 Task: Create a due date automation trigger when advanced on, 2 hours after a card is due add basic not assigned to member @aryan.
Action: Mouse moved to (986, 289)
Screenshot: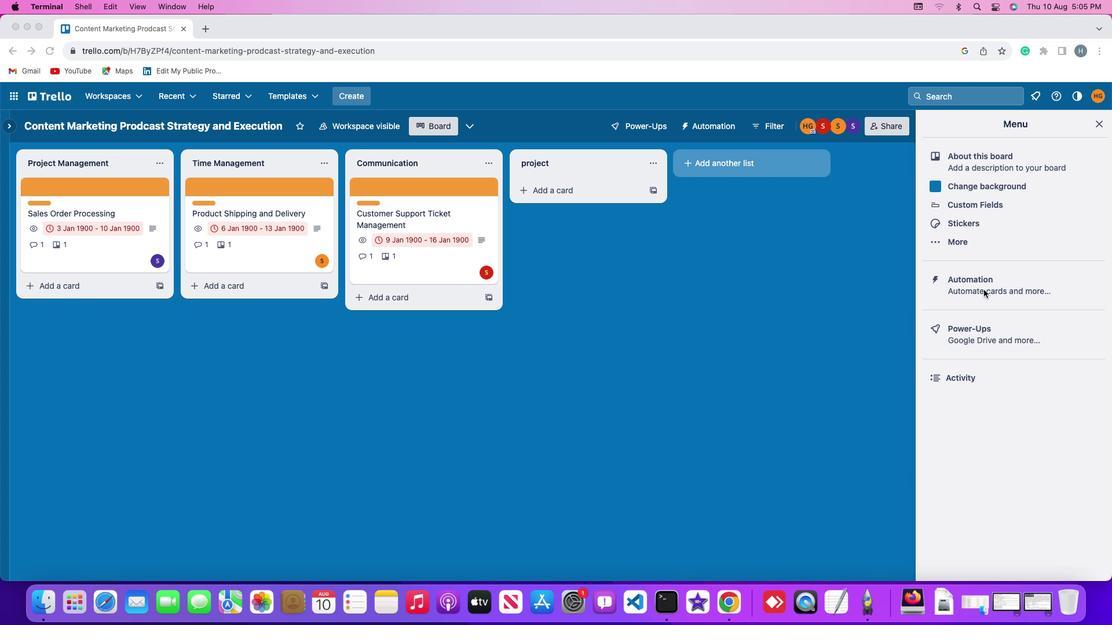 
Action: Mouse pressed left at (986, 289)
Screenshot: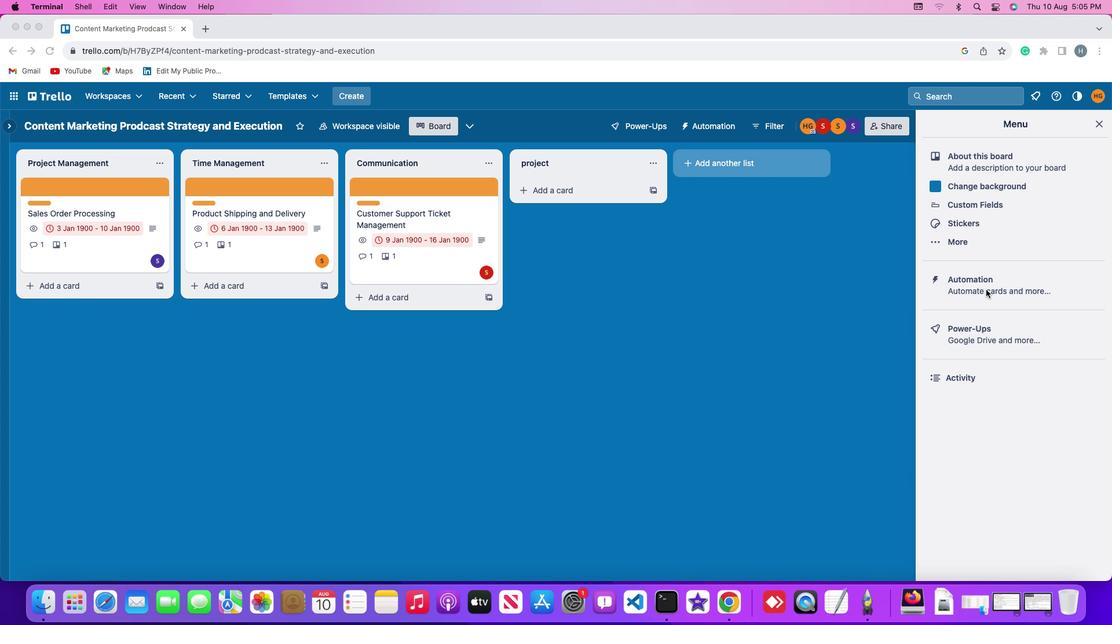 
Action: Mouse moved to (987, 286)
Screenshot: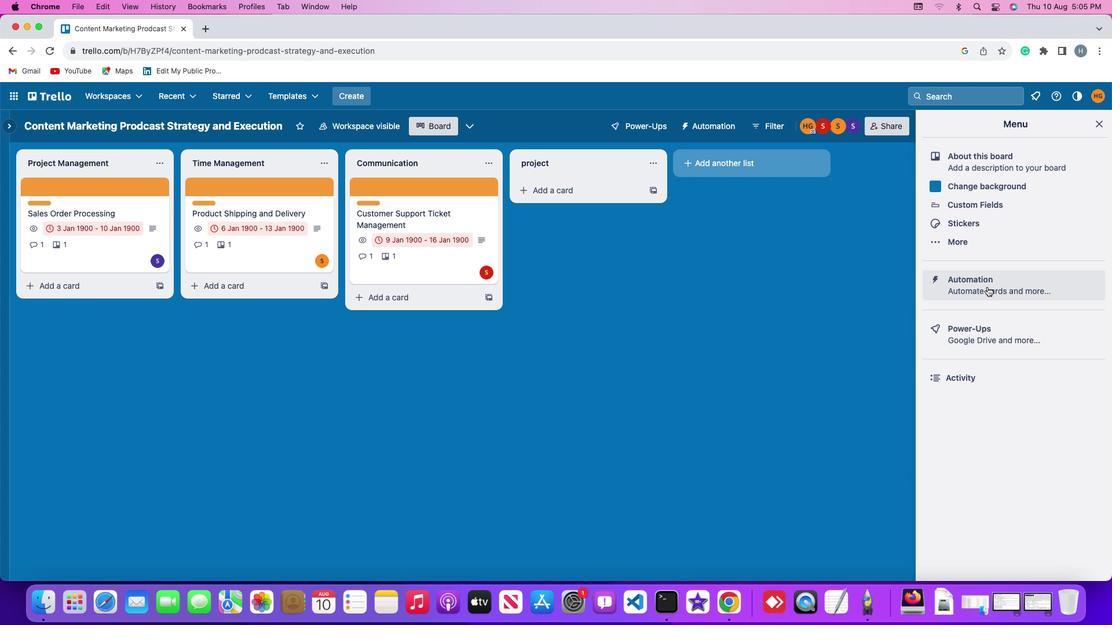 
Action: Mouse pressed left at (987, 286)
Screenshot: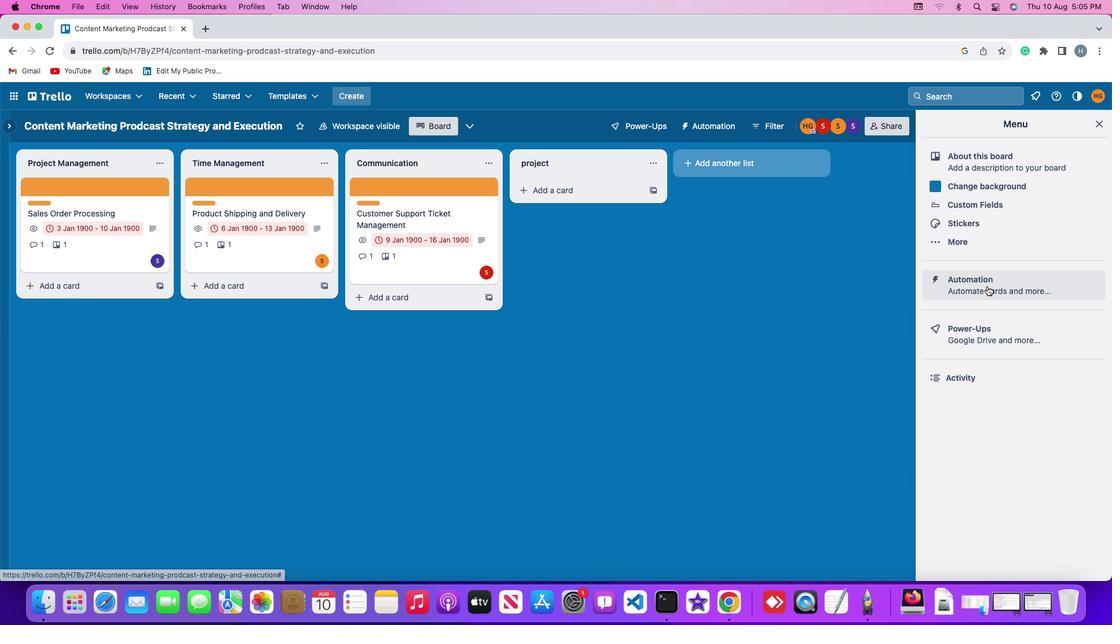 
Action: Mouse moved to (62, 272)
Screenshot: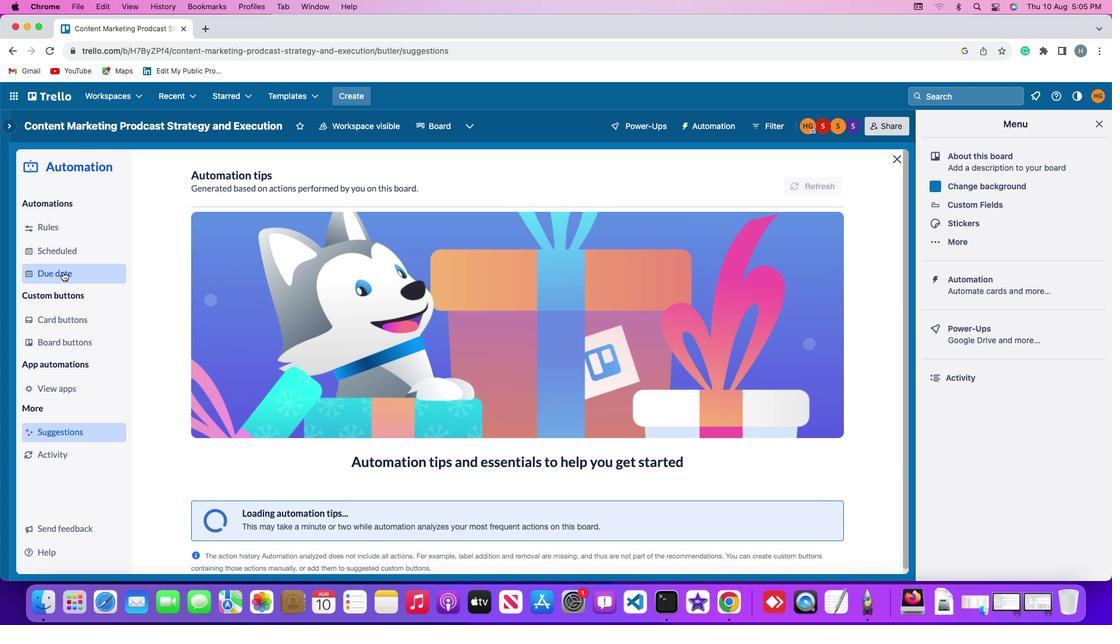 
Action: Mouse pressed left at (62, 272)
Screenshot: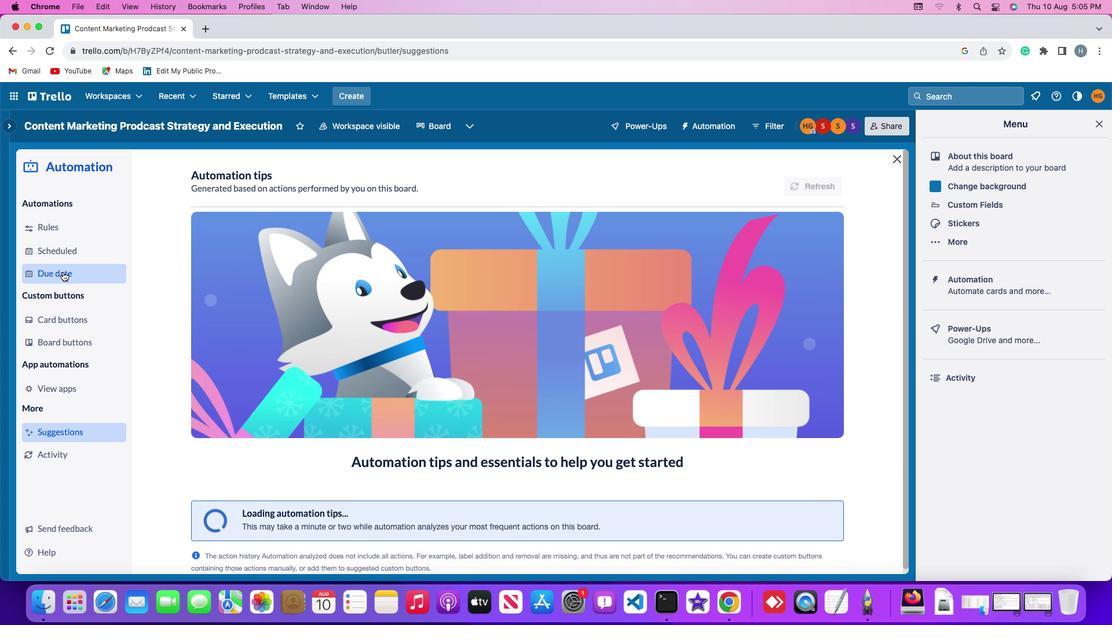
Action: Mouse moved to (782, 178)
Screenshot: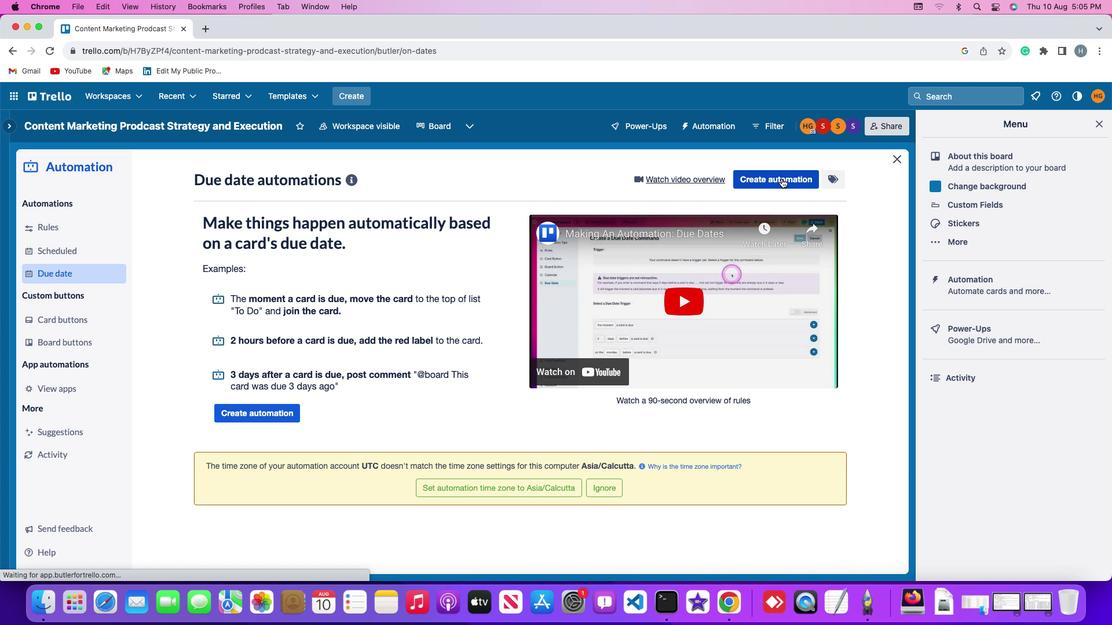 
Action: Mouse pressed left at (782, 178)
Screenshot: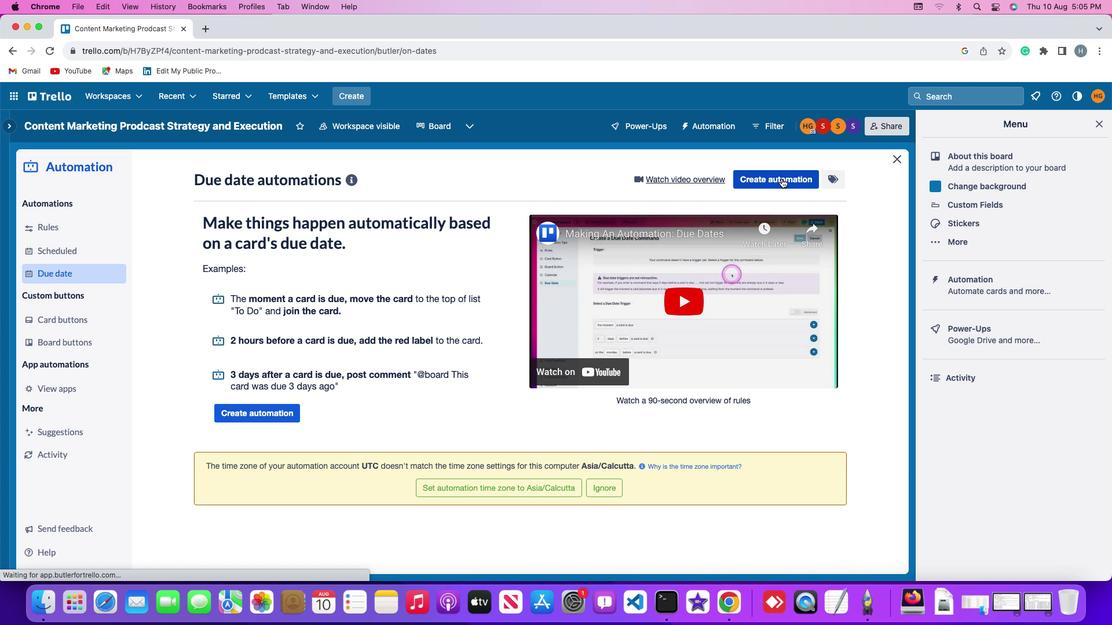 
Action: Mouse moved to (212, 289)
Screenshot: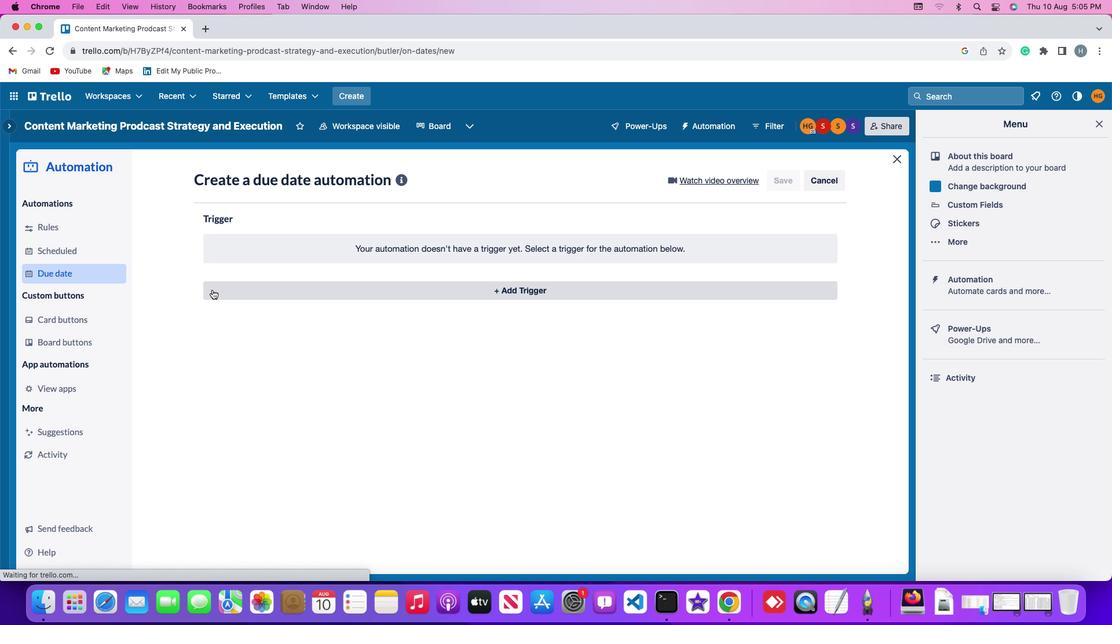
Action: Mouse pressed left at (212, 289)
Screenshot: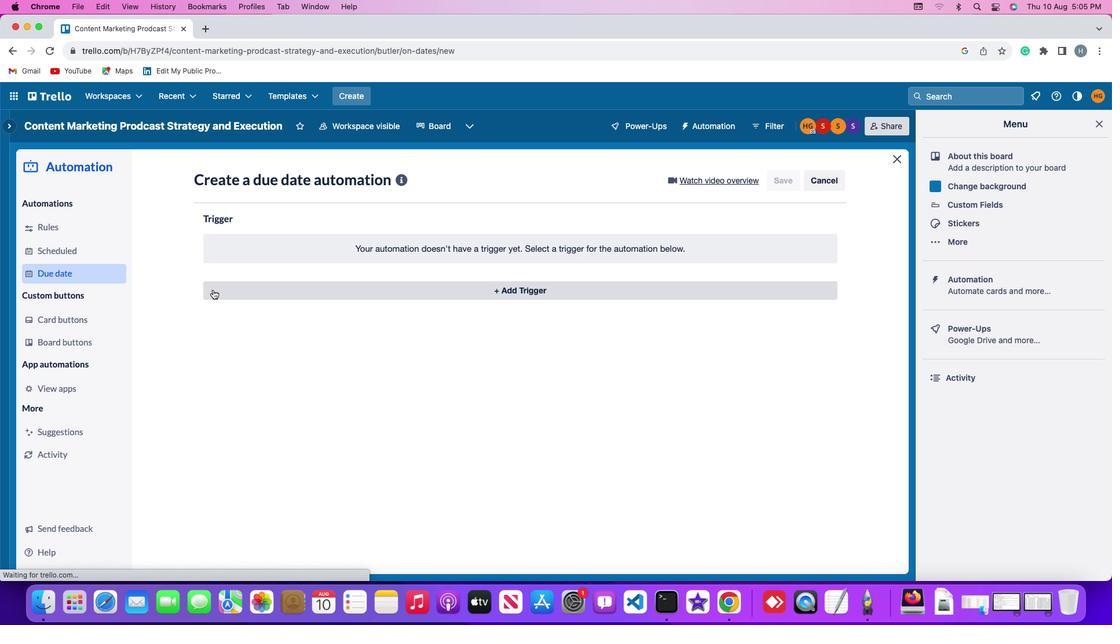 
Action: Mouse moved to (229, 469)
Screenshot: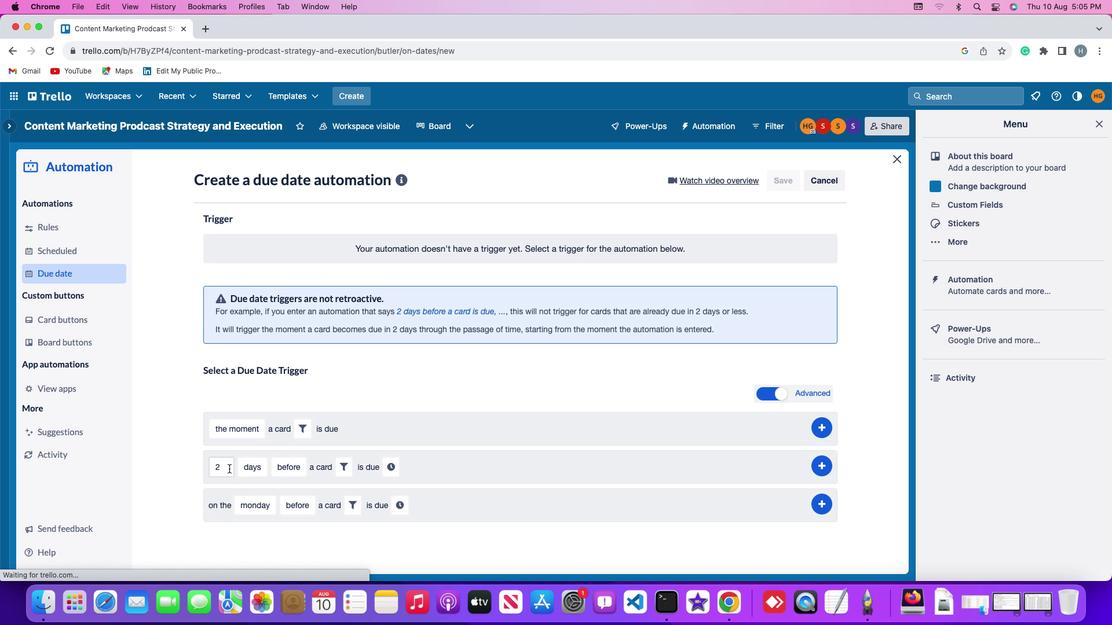 
Action: Mouse pressed left at (229, 469)
Screenshot: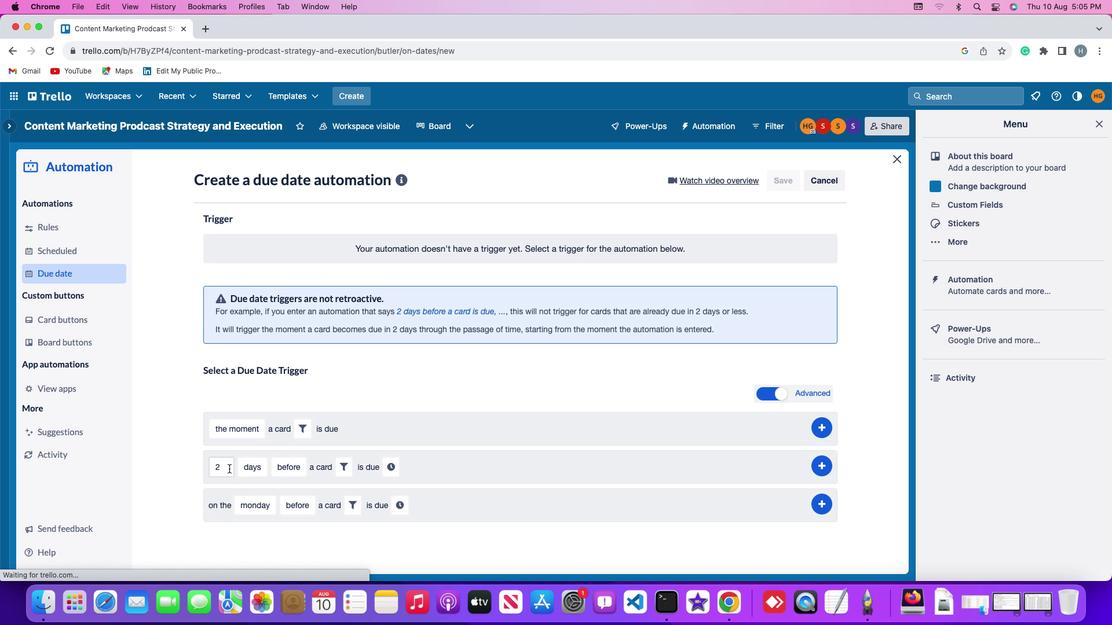 
Action: Key pressed Key.backspace'2'
Screenshot: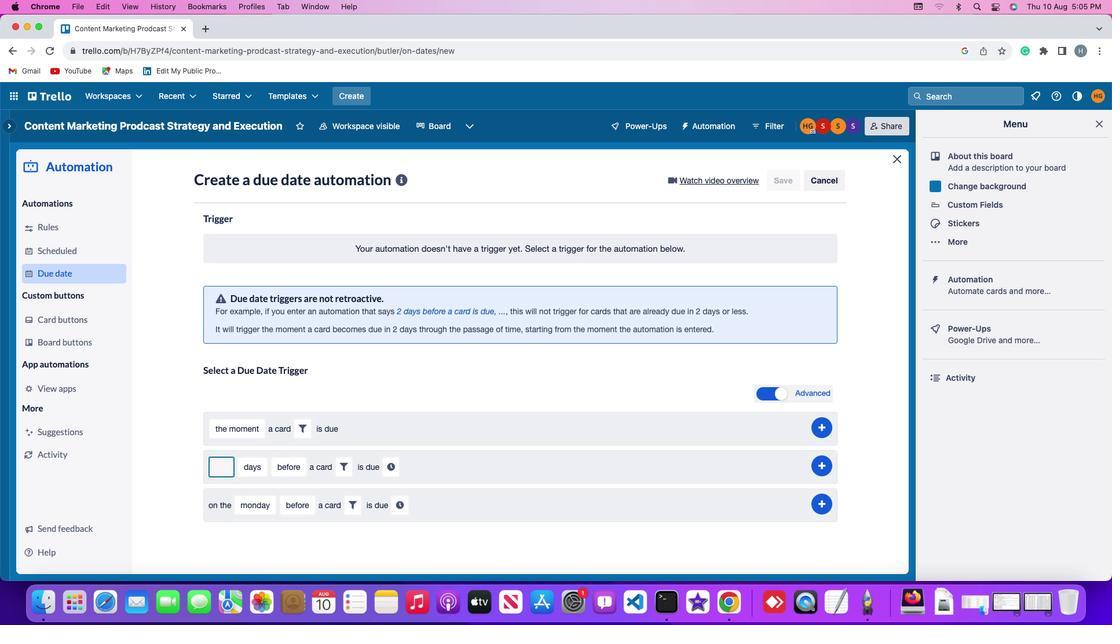 
Action: Mouse moved to (258, 467)
Screenshot: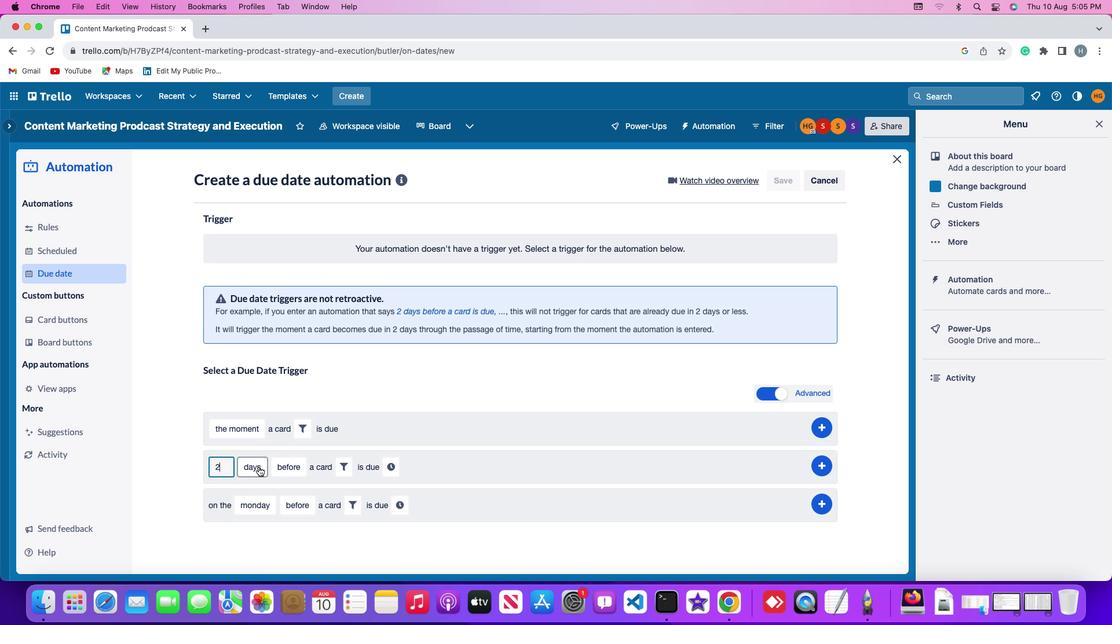 
Action: Mouse pressed left at (258, 467)
Screenshot: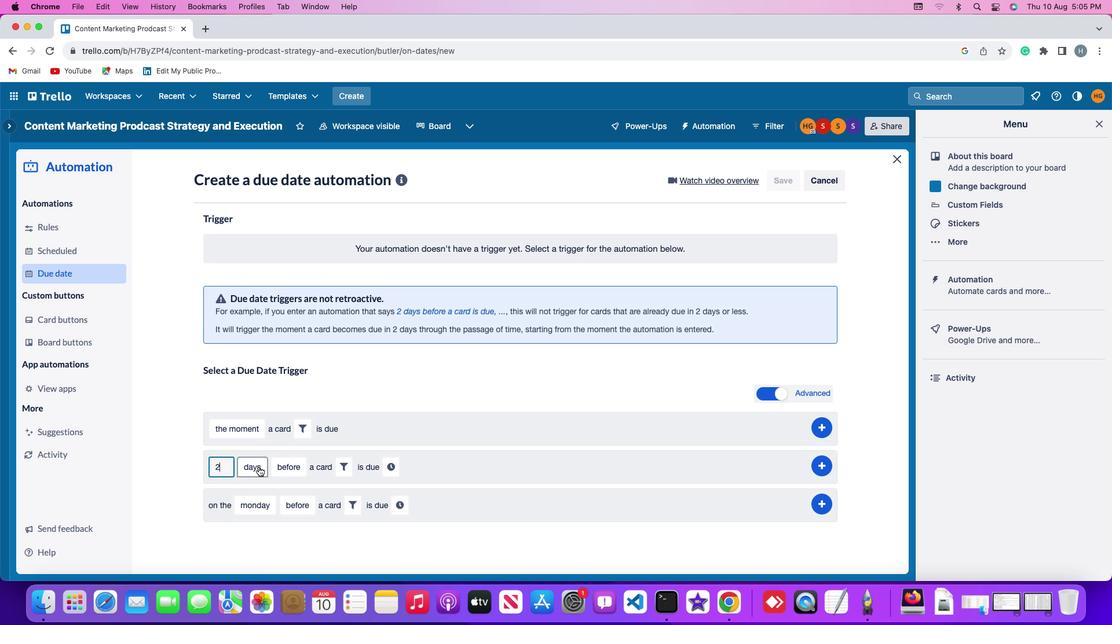 
Action: Mouse moved to (263, 534)
Screenshot: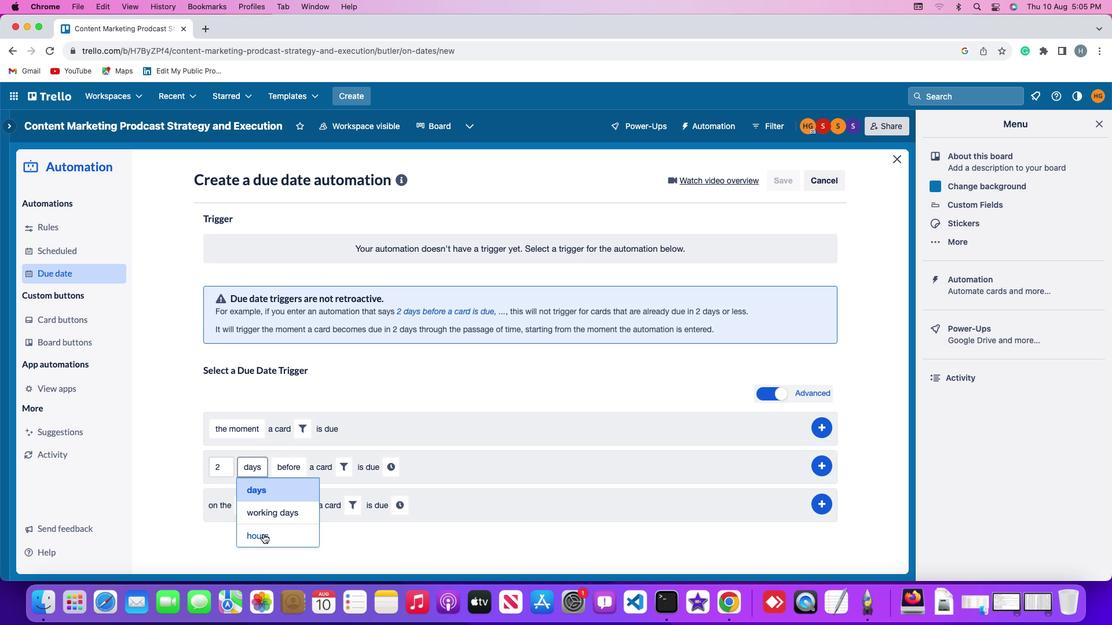 
Action: Mouse pressed left at (263, 534)
Screenshot: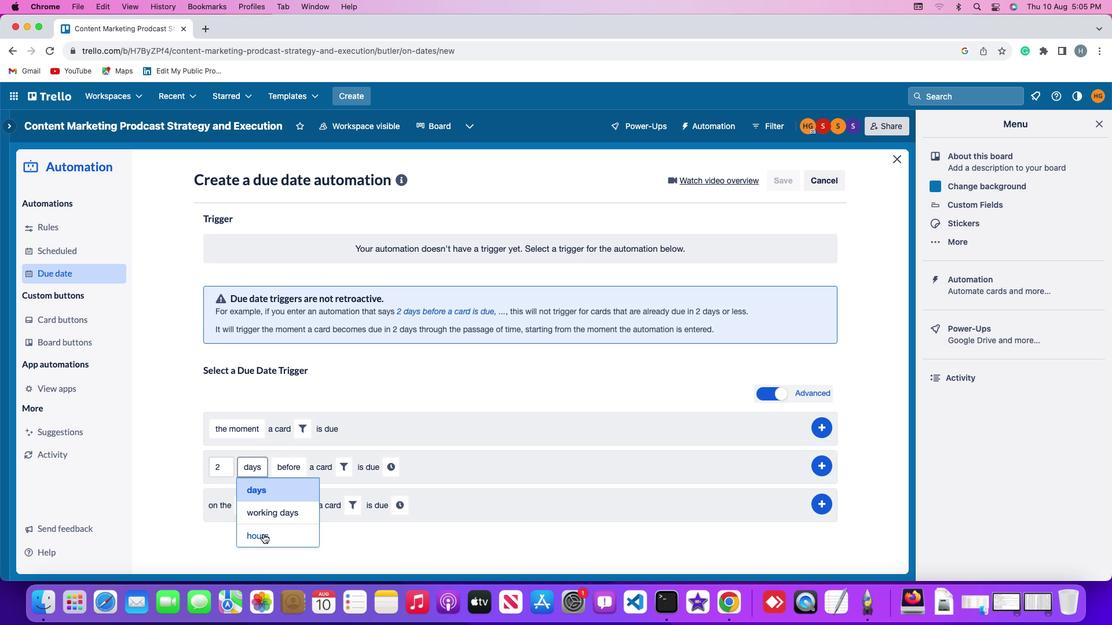 
Action: Mouse moved to (287, 471)
Screenshot: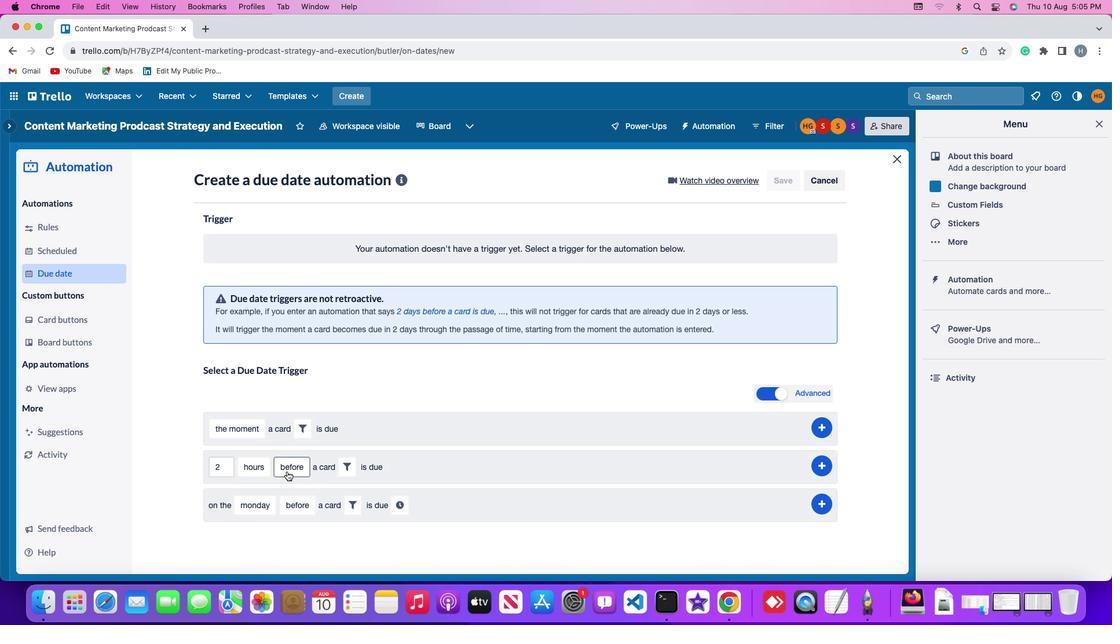 
Action: Mouse pressed left at (287, 471)
Screenshot: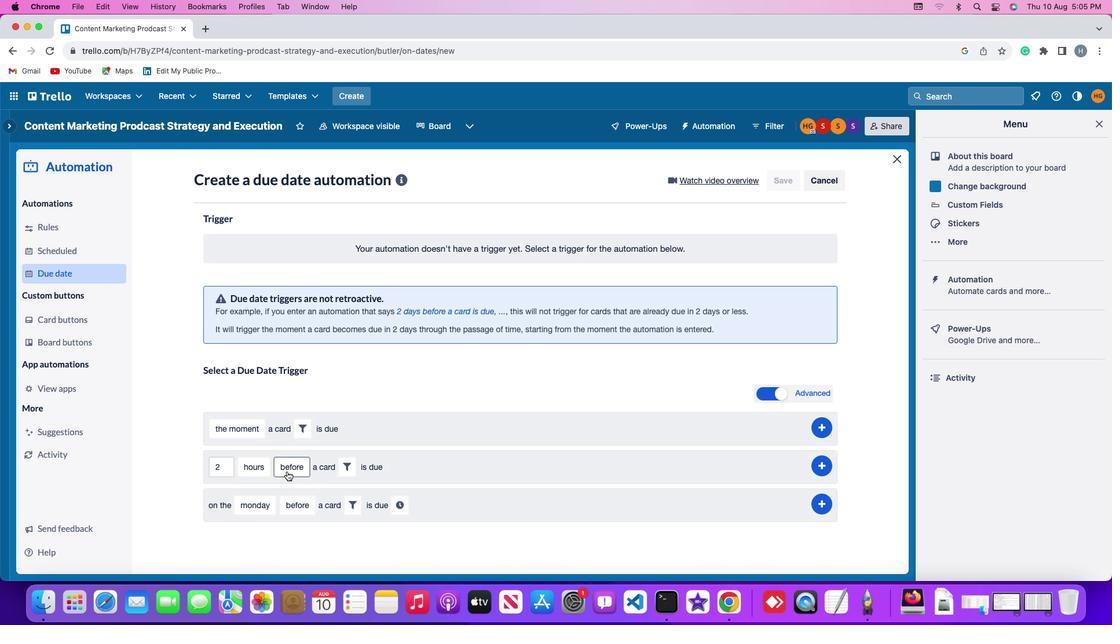 
Action: Mouse moved to (293, 517)
Screenshot: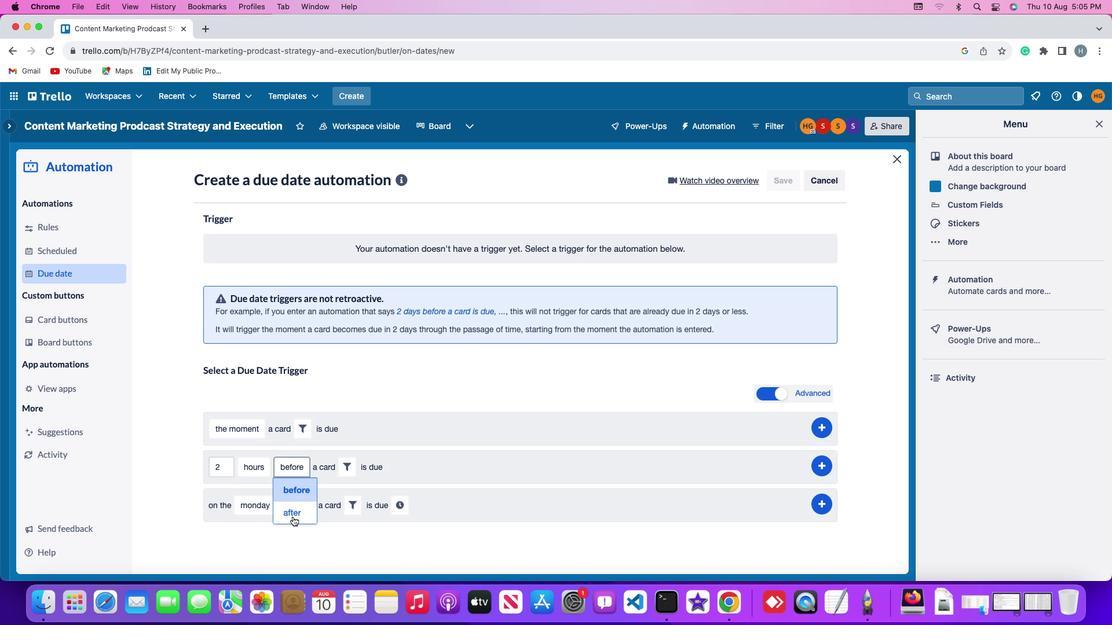
Action: Mouse pressed left at (293, 517)
Screenshot: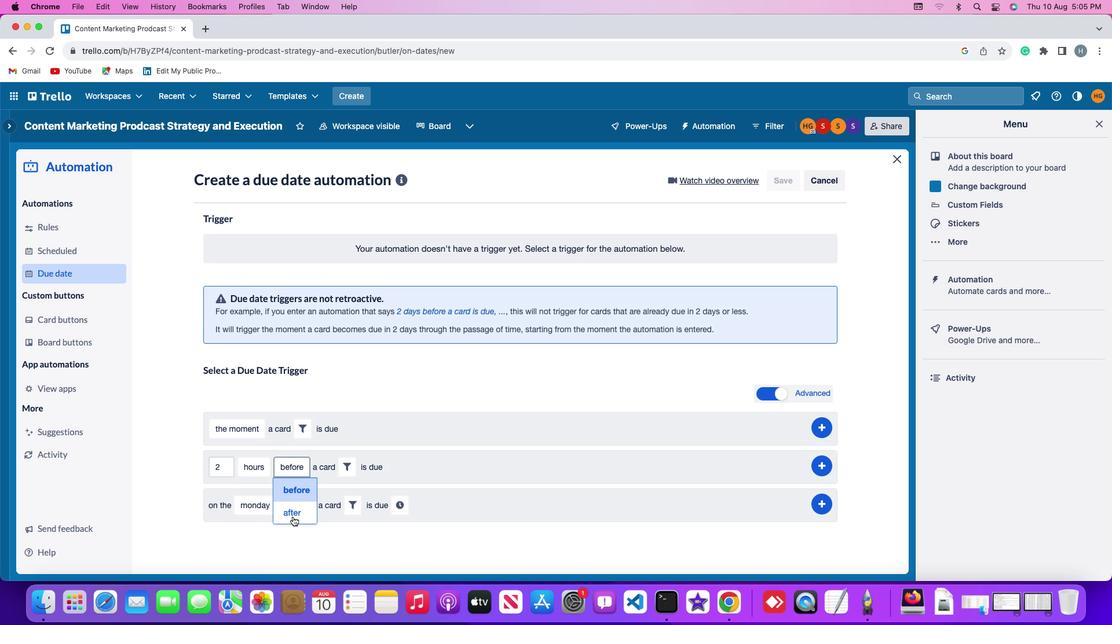
Action: Mouse moved to (341, 472)
Screenshot: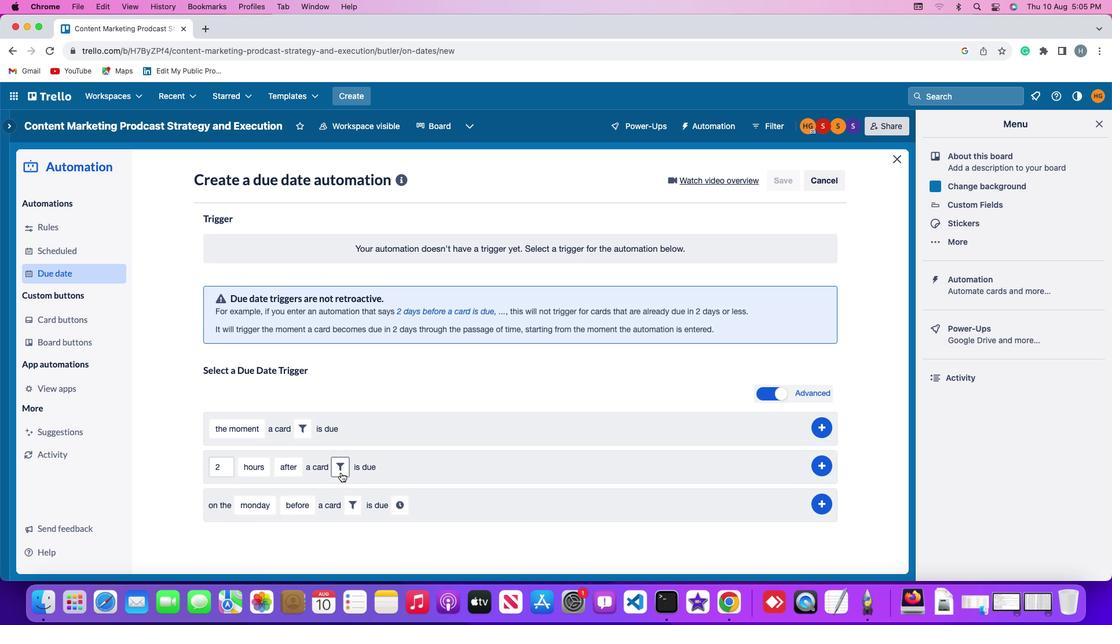 
Action: Mouse pressed left at (341, 472)
Screenshot: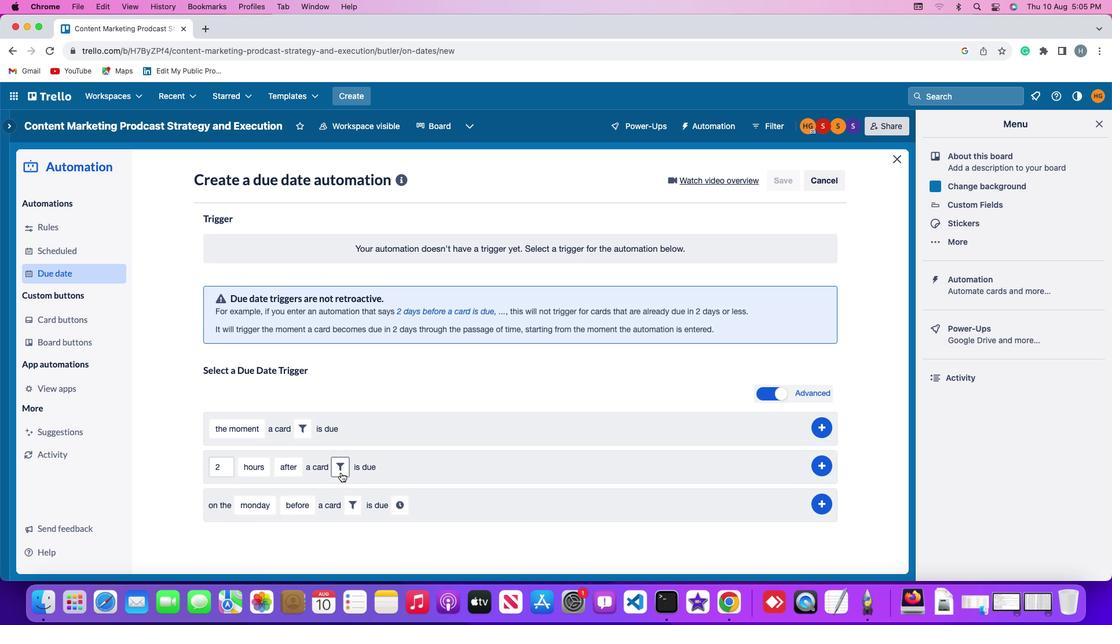 
Action: Mouse moved to (309, 539)
Screenshot: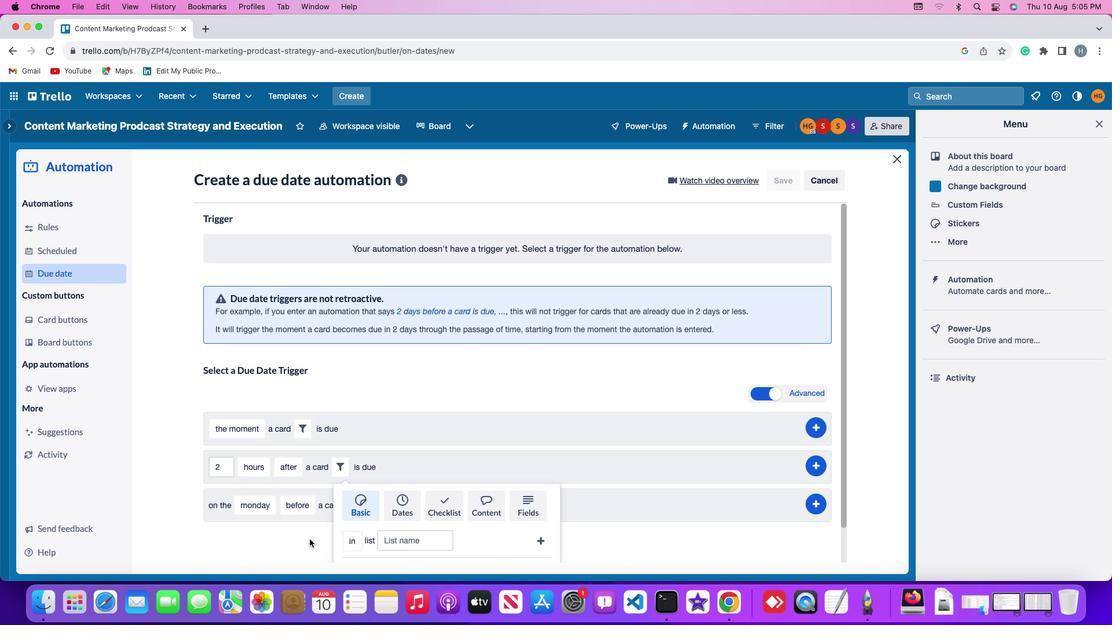 
Action: Mouse scrolled (309, 539) with delta (0, 0)
Screenshot: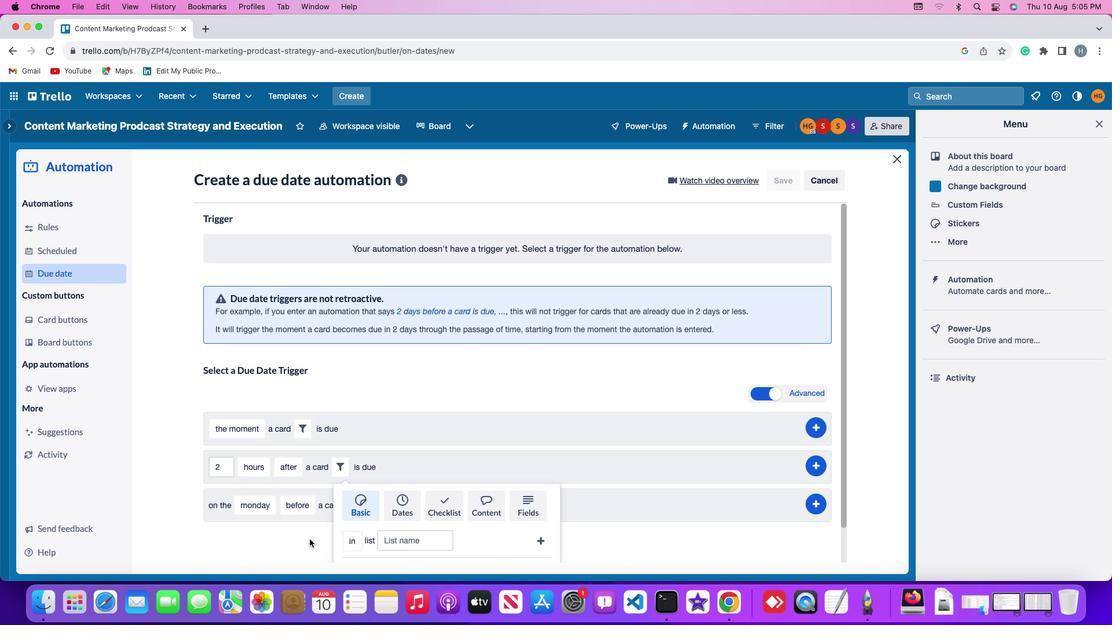 
Action: Mouse scrolled (309, 539) with delta (0, 0)
Screenshot: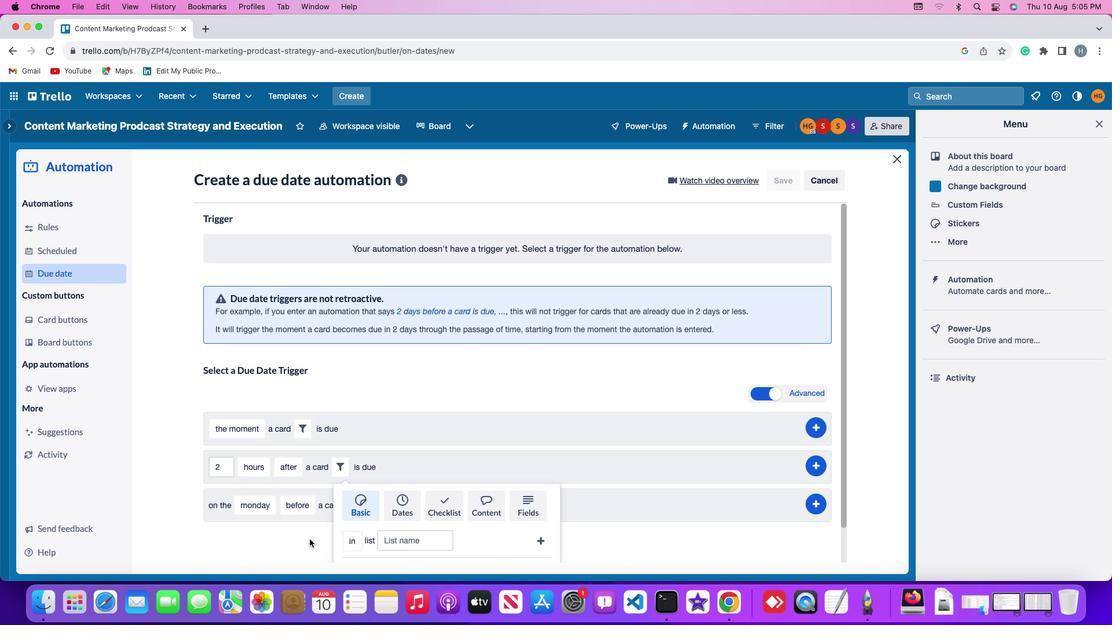
Action: Mouse scrolled (309, 539) with delta (0, -2)
Screenshot: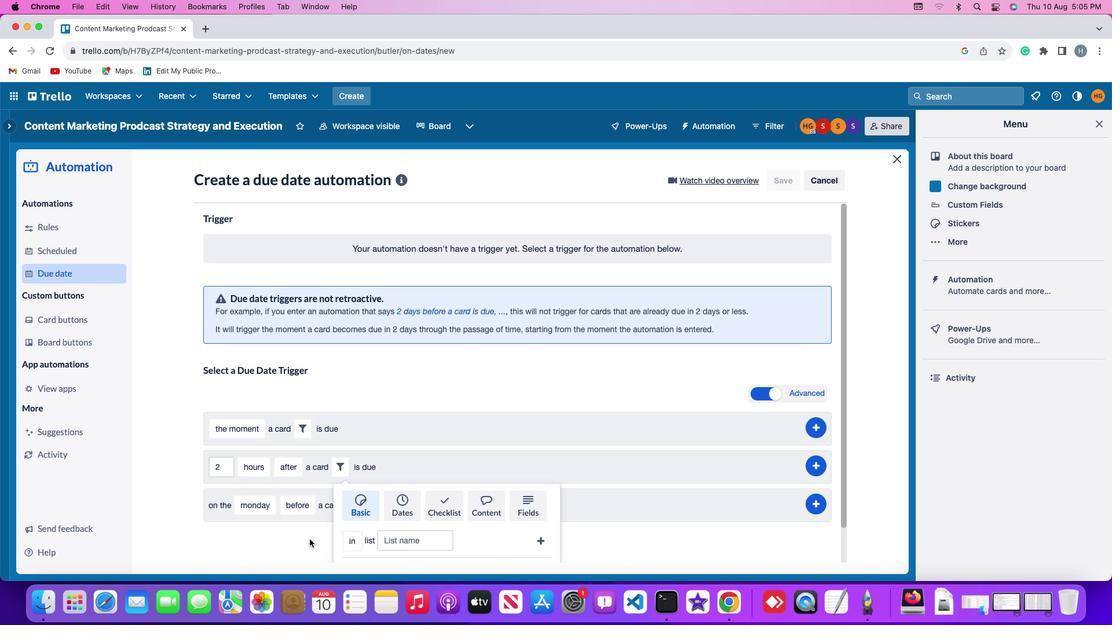 
Action: Mouse scrolled (309, 539) with delta (0, -2)
Screenshot: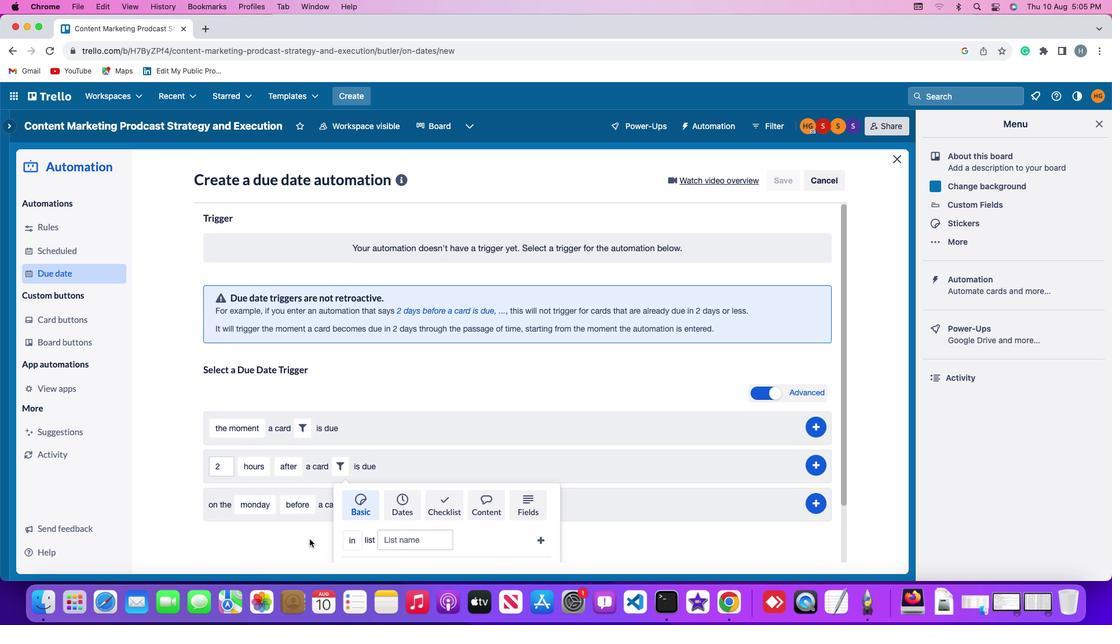 
Action: Mouse scrolled (309, 539) with delta (0, -3)
Screenshot: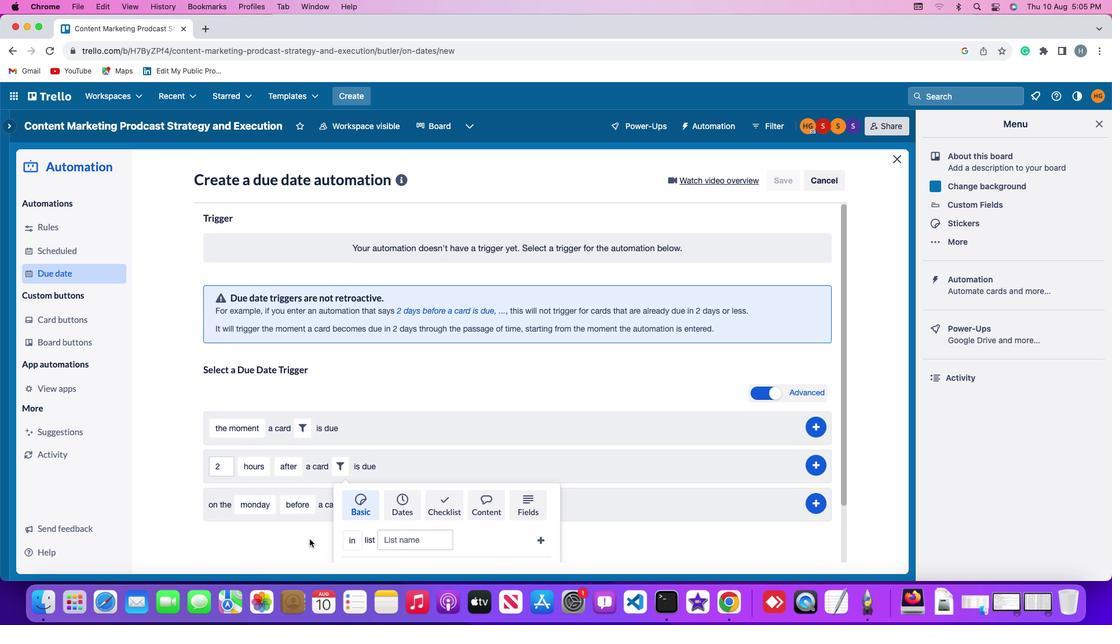 
Action: Mouse moved to (308, 538)
Screenshot: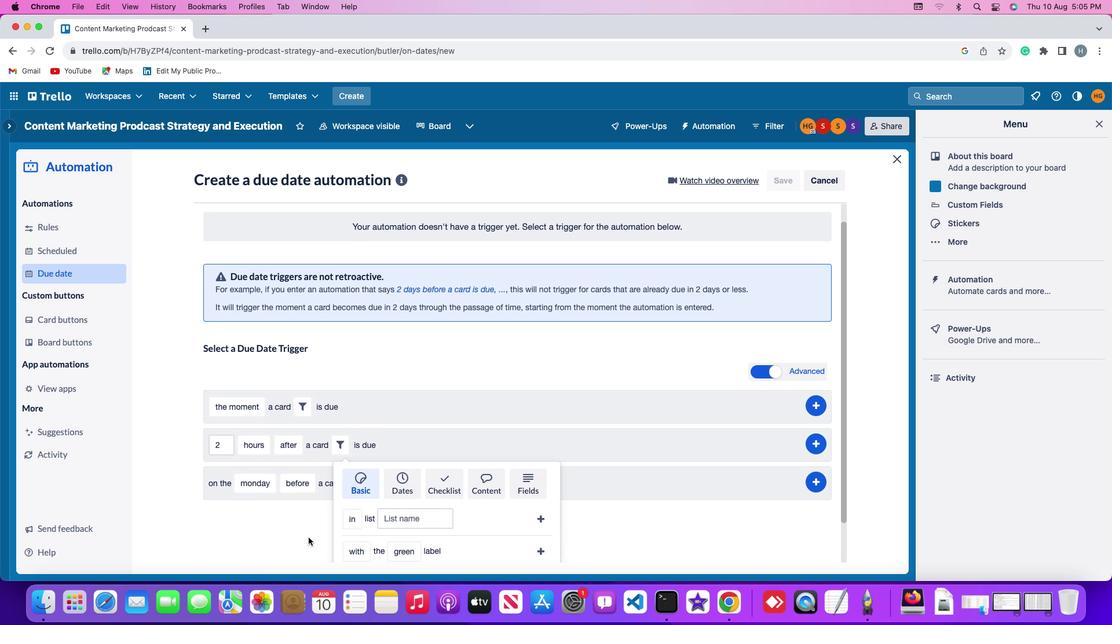 
Action: Mouse scrolled (308, 538) with delta (0, -3)
Screenshot: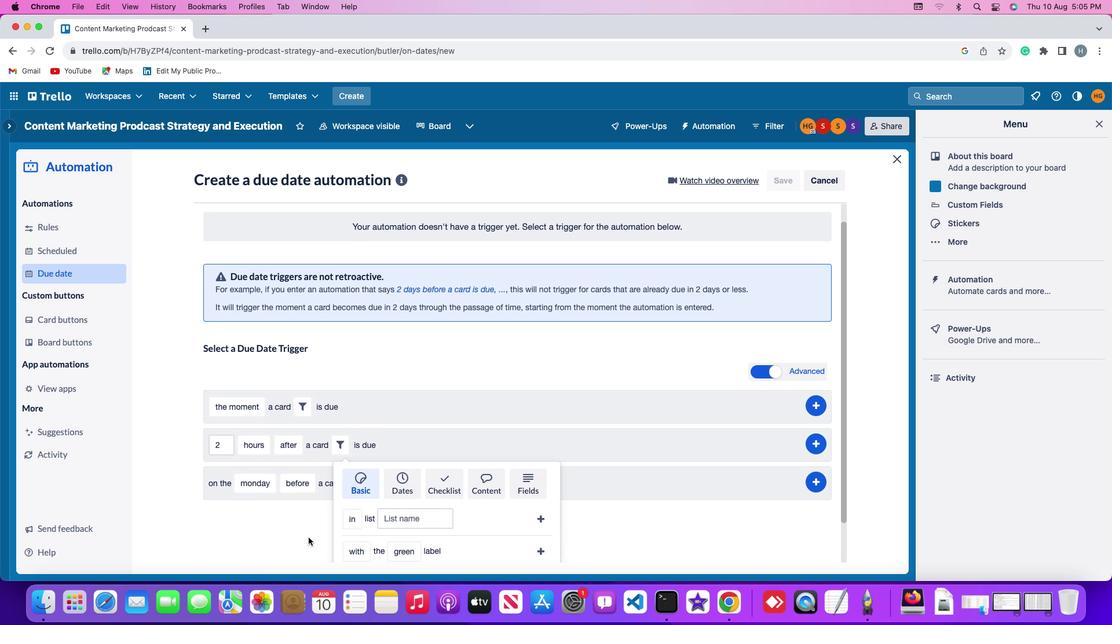 
Action: Mouse moved to (350, 536)
Screenshot: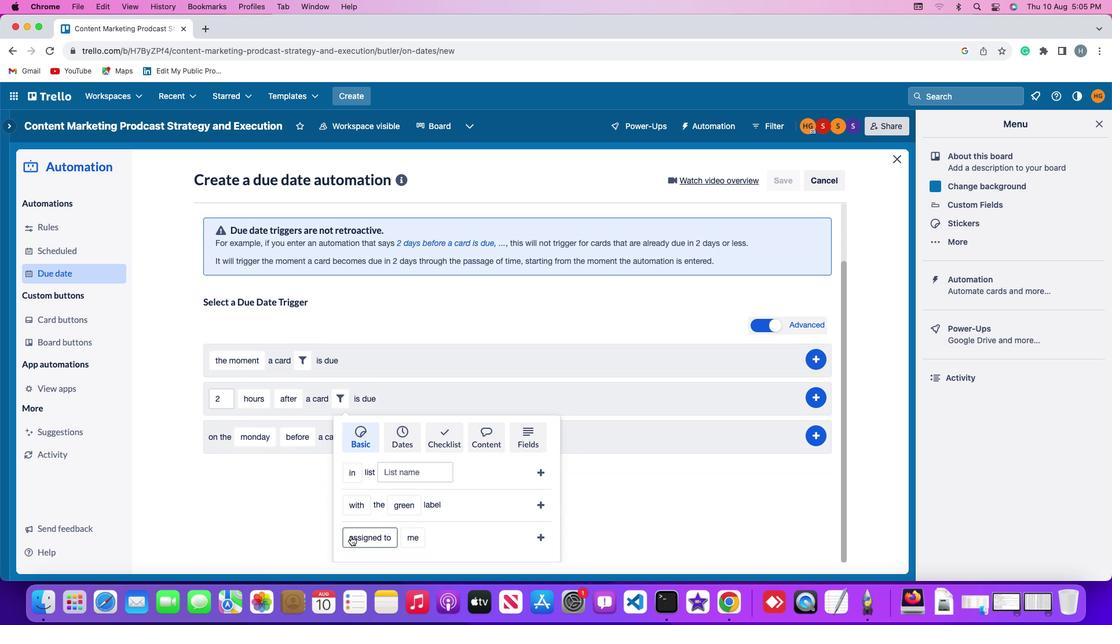 
Action: Mouse pressed left at (350, 536)
Screenshot: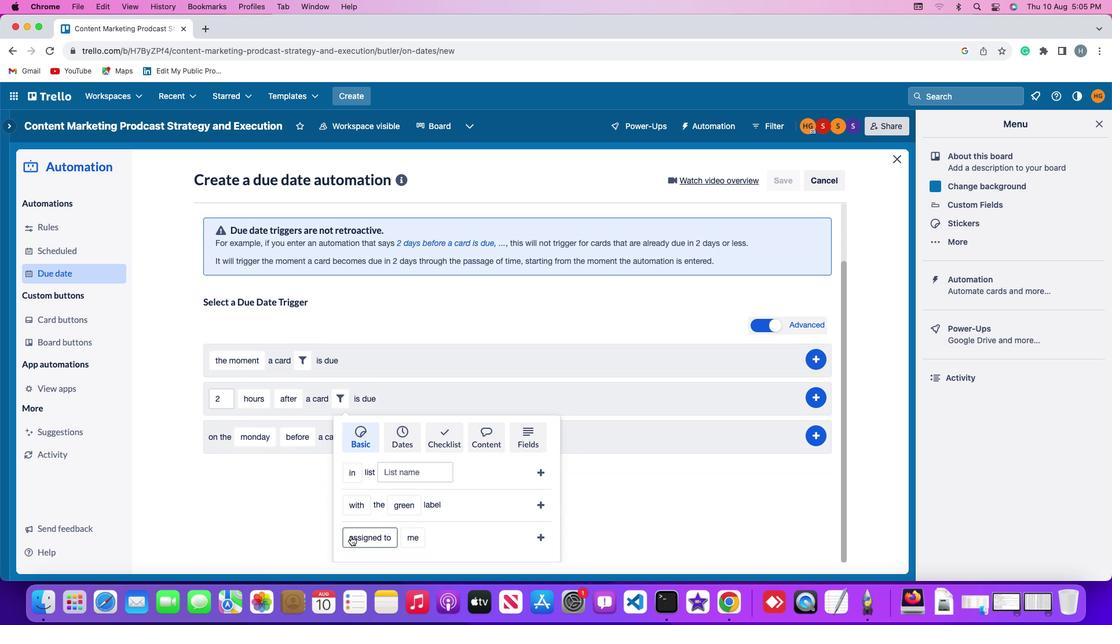 
Action: Mouse moved to (359, 520)
Screenshot: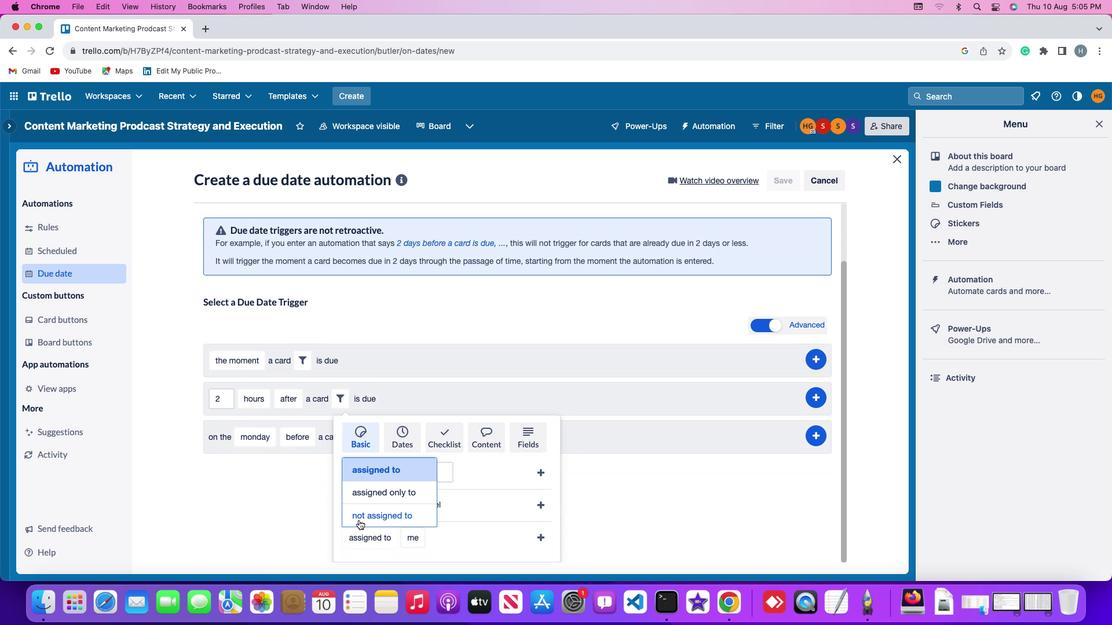
Action: Mouse pressed left at (359, 520)
Screenshot: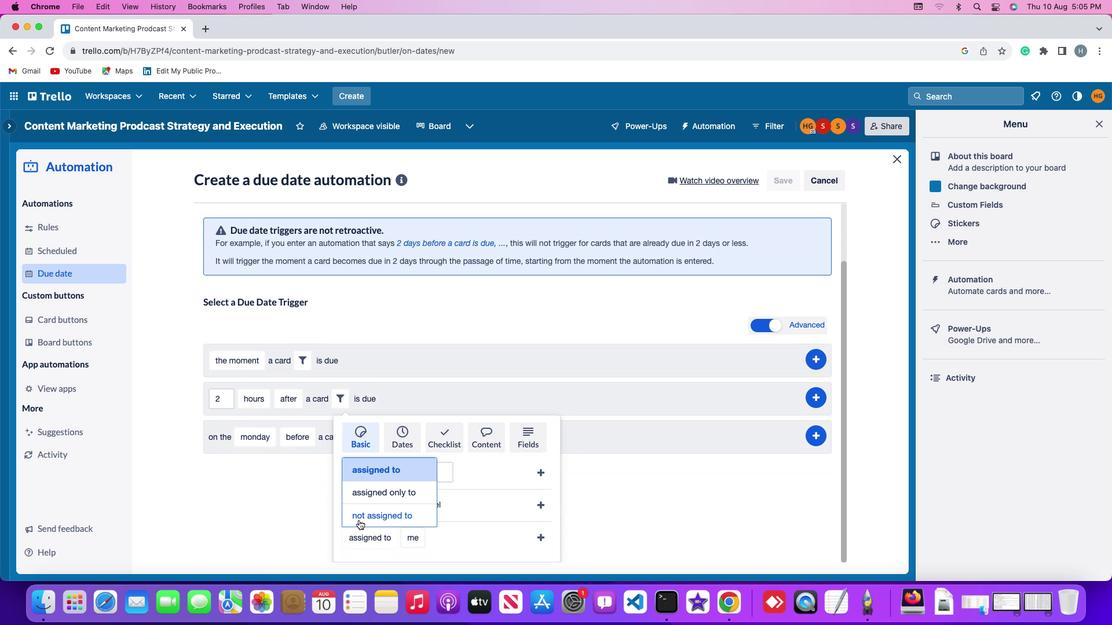 
Action: Mouse moved to (423, 544)
Screenshot: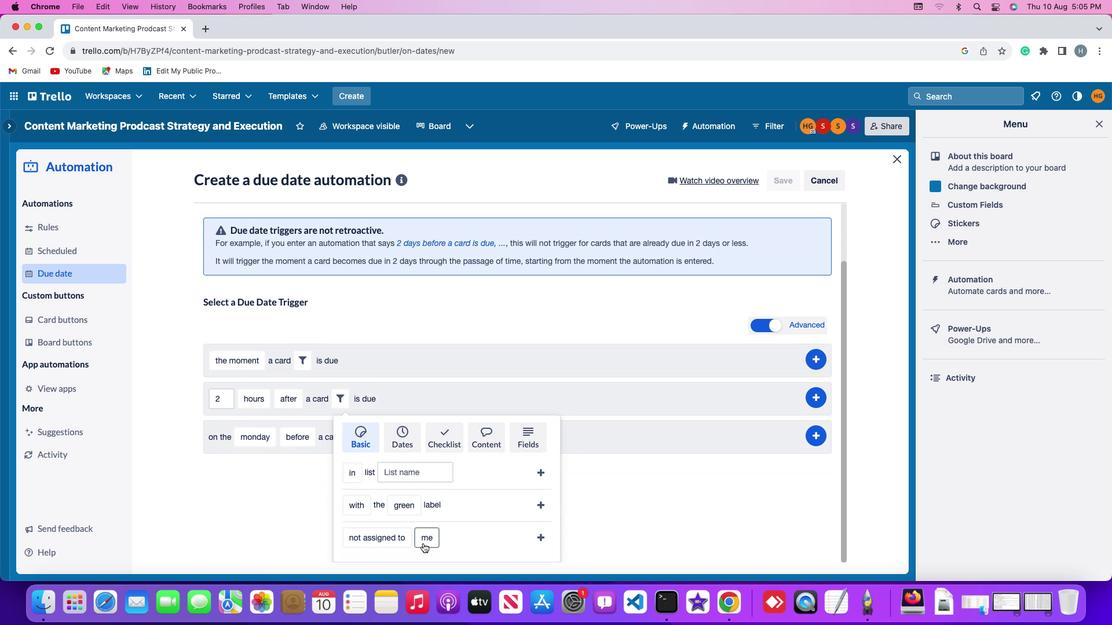 
Action: Mouse pressed left at (423, 544)
Screenshot: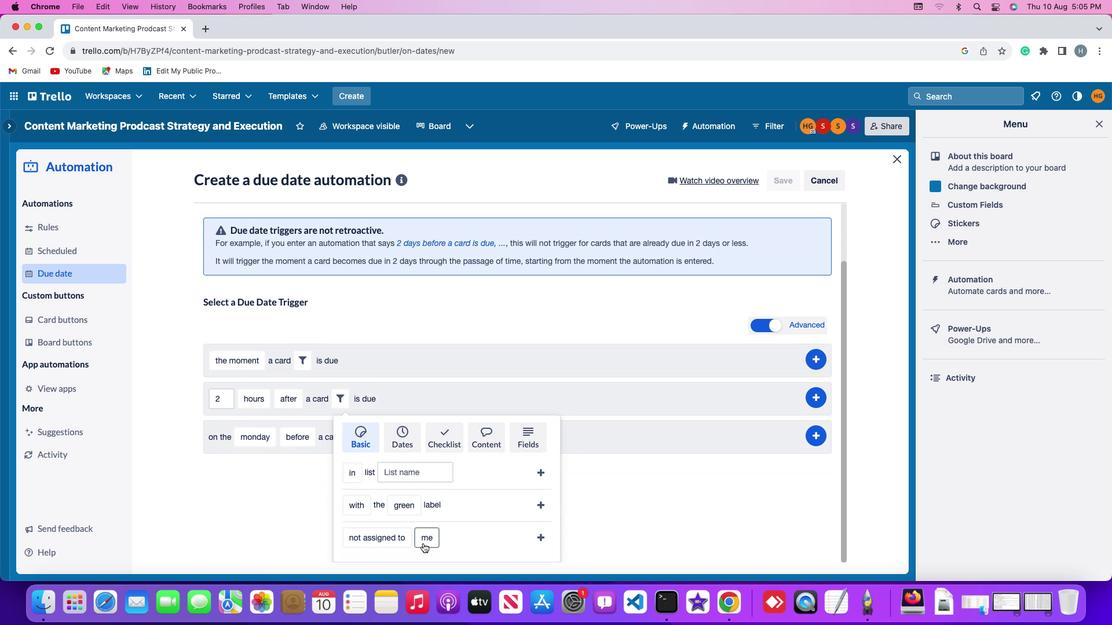 
Action: Mouse moved to (446, 523)
Screenshot: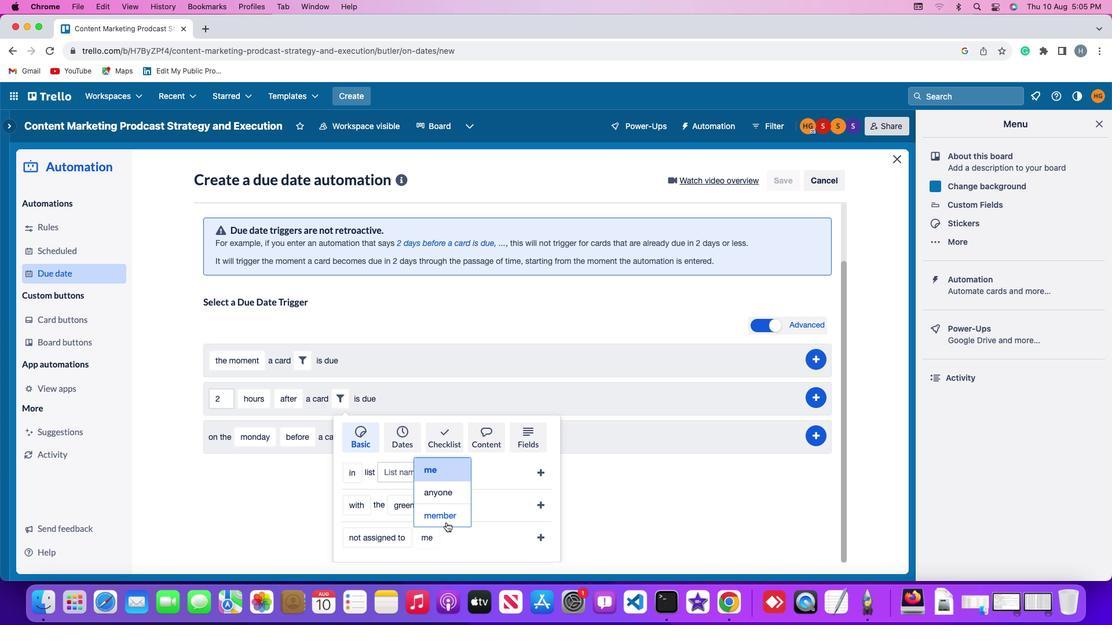 
Action: Mouse pressed left at (446, 523)
Screenshot: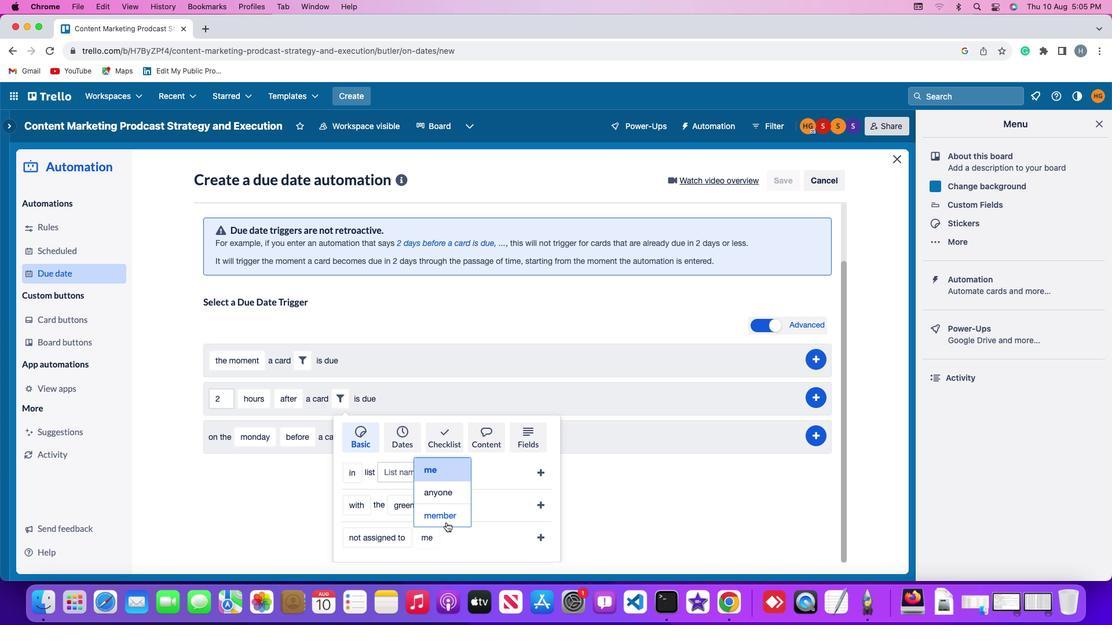 
Action: Mouse moved to (481, 537)
Screenshot: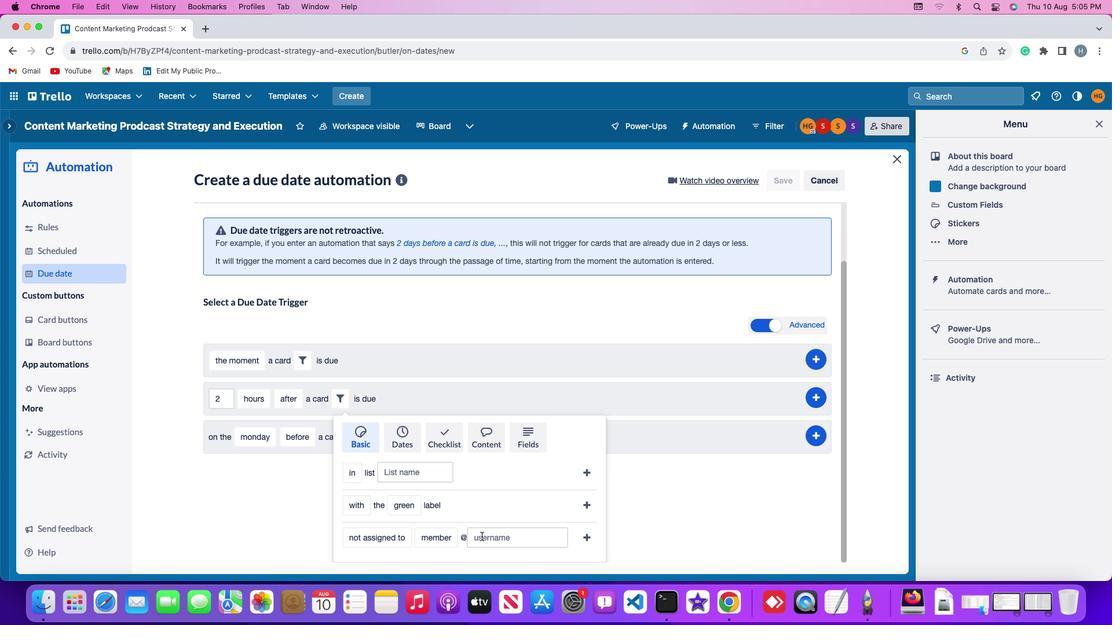 
Action: Mouse pressed left at (481, 537)
Screenshot: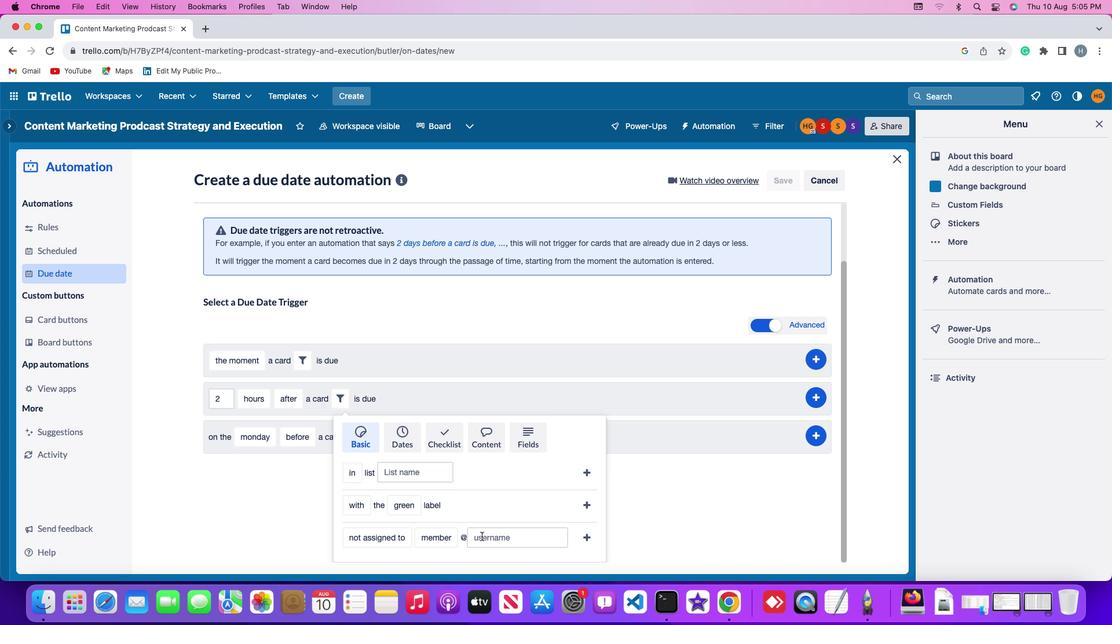 
Action: Key pressed 'a''r''y''a''n'
Screenshot: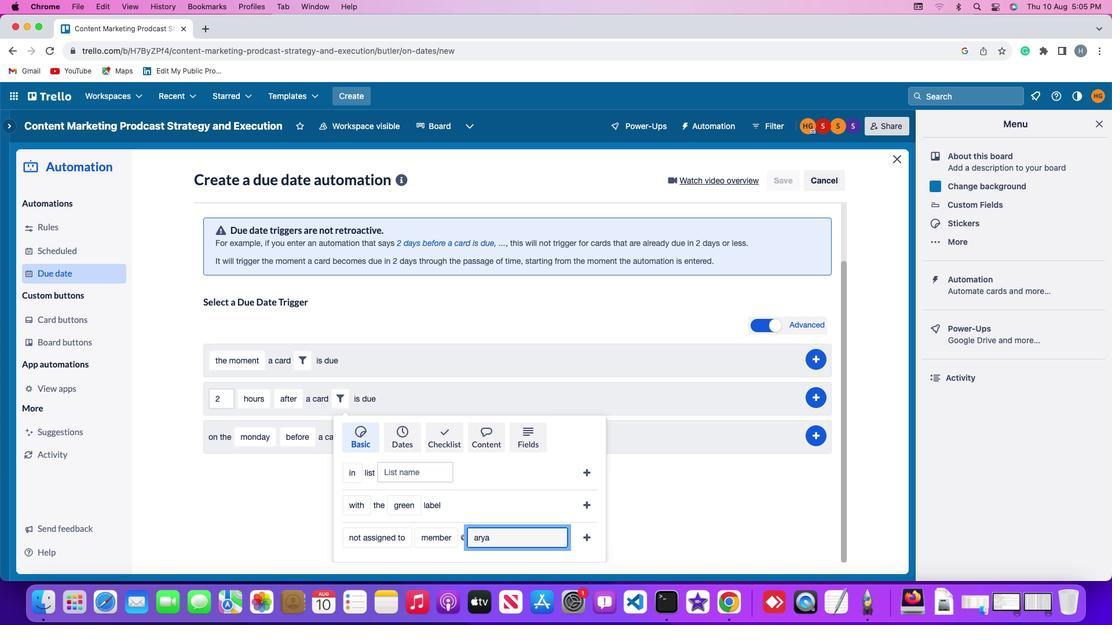 
Action: Mouse moved to (587, 534)
Screenshot: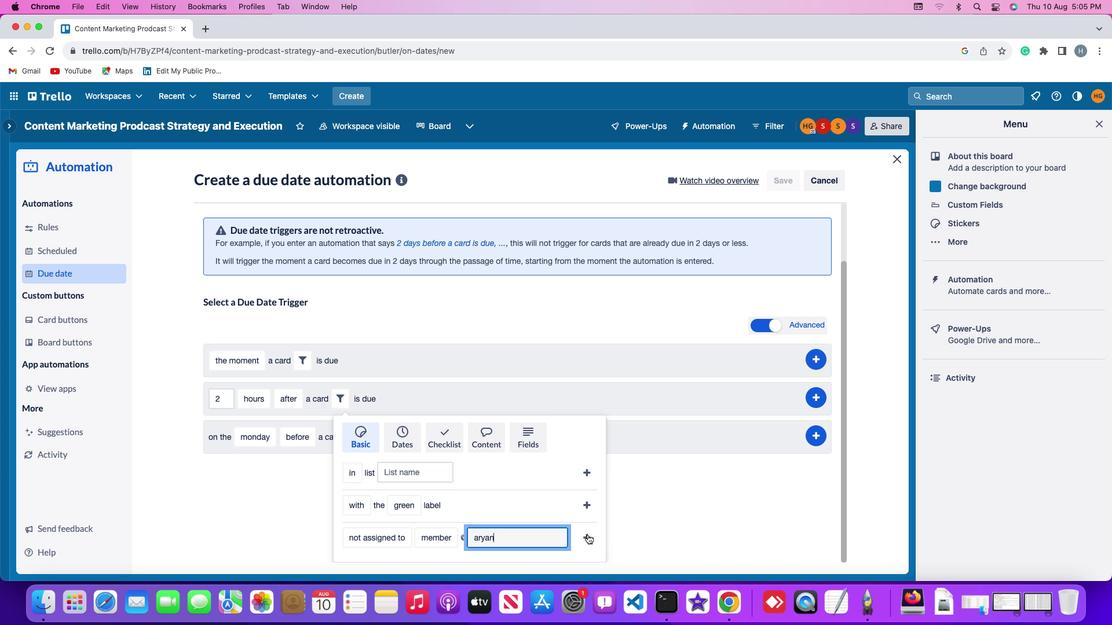 
Action: Mouse pressed left at (587, 534)
Screenshot: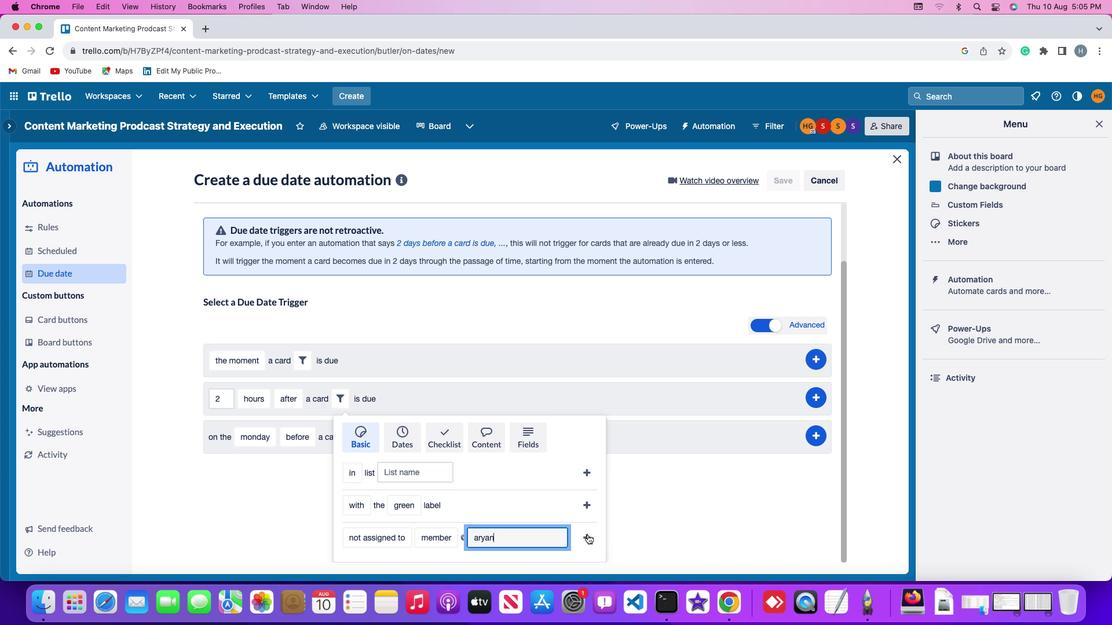 
Action: Mouse moved to (820, 461)
Screenshot: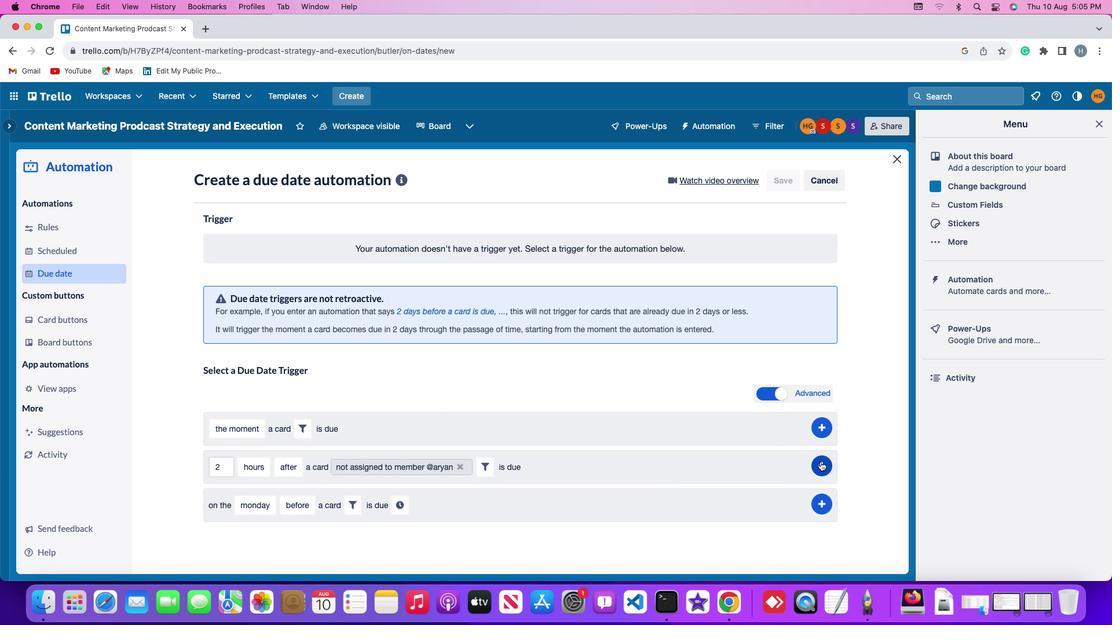 
Action: Mouse pressed left at (820, 461)
Screenshot: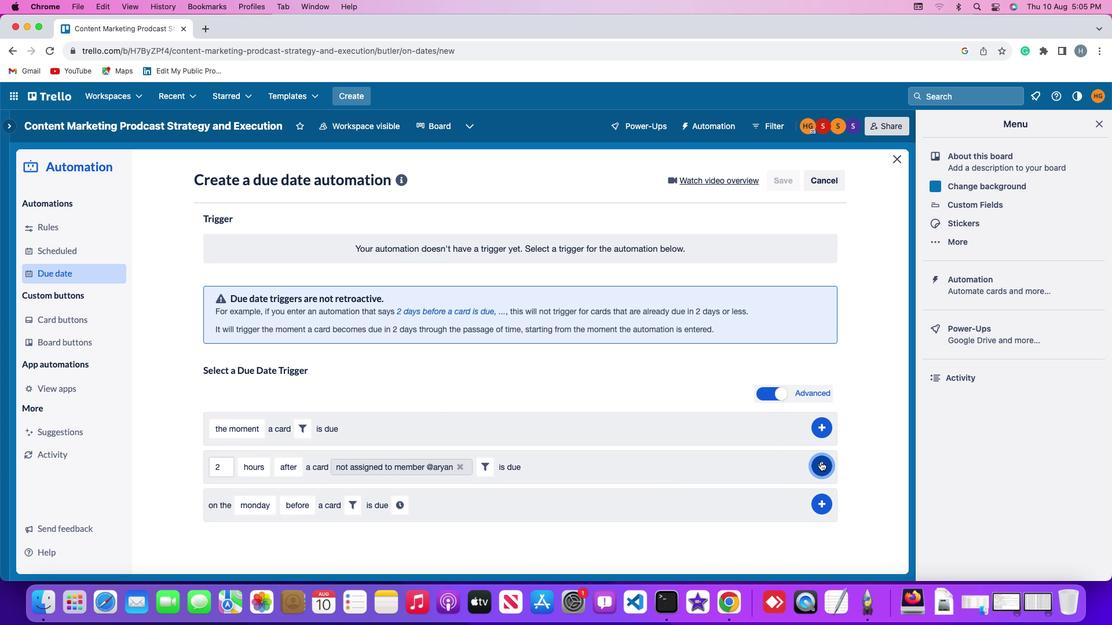 
Action: Mouse moved to (861, 412)
Screenshot: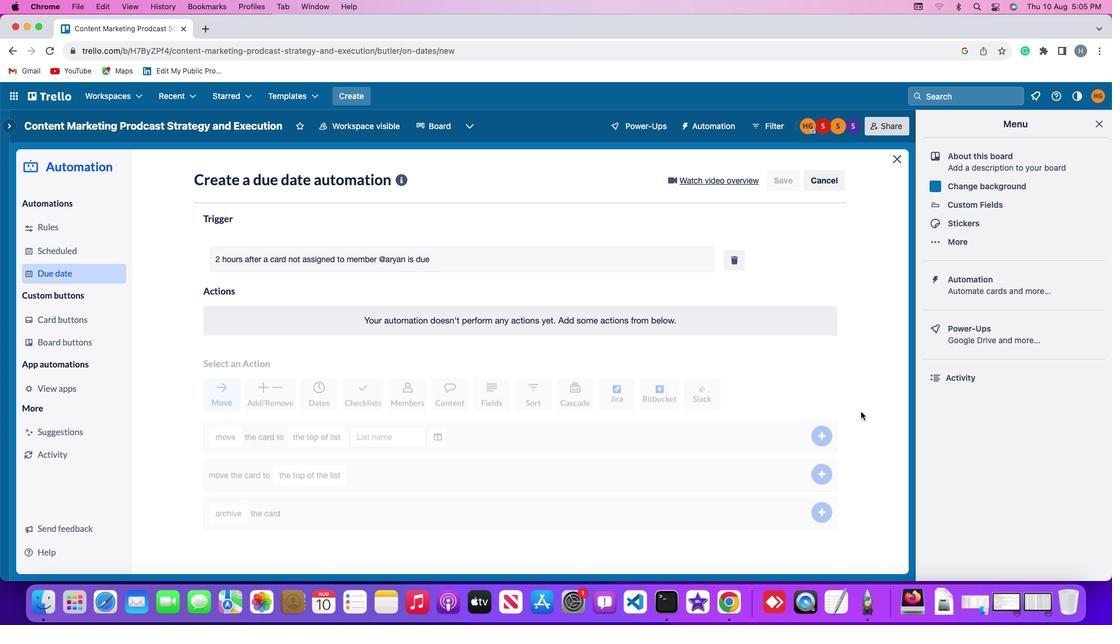 
